 Task: Create Card User Experience Review in Board Marketing Automation Platforms to Workspace Custom Software Development Services. Create Card Nutrition Conference Review in Board Email Marketing Behavioral Segmentation to Workspace Custom Software Development Services. Create Card User Interface Review in Board Product User Experience Design and Testing to Workspace Custom Software Development Services
Action: Mouse moved to (89, 261)
Screenshot: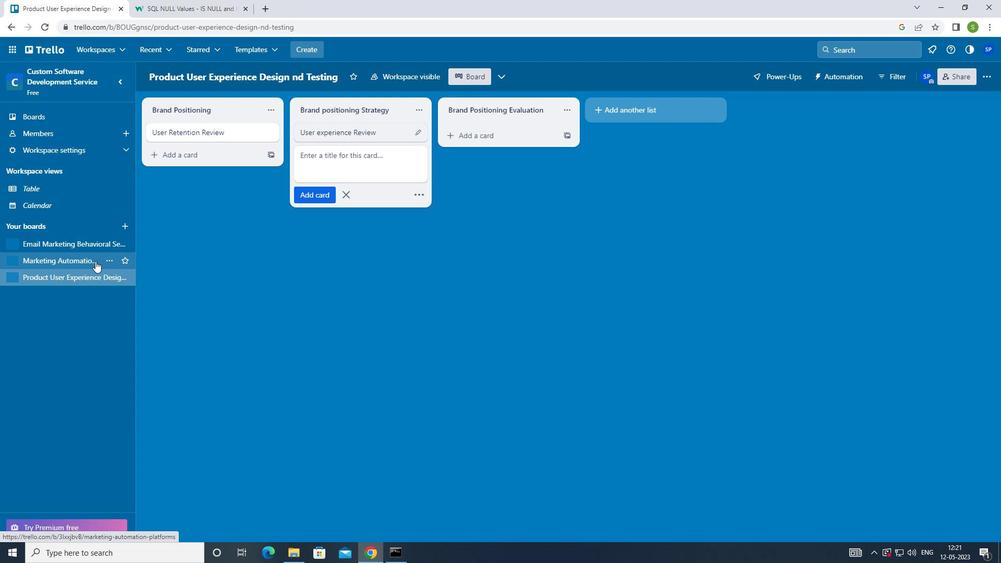 
Action: Mouse pressed left at (89, 261)
Screenshot: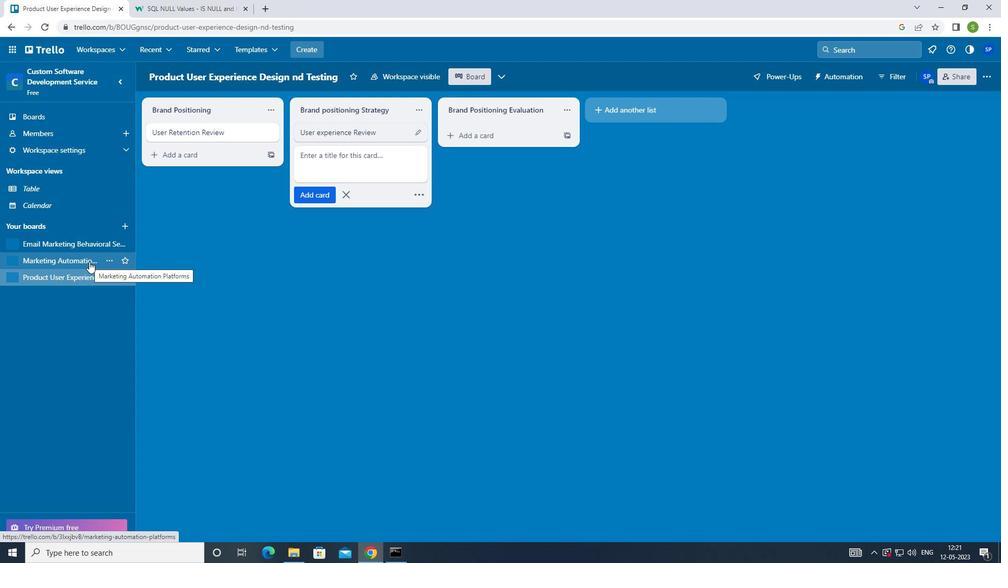 
Action: Mouse moved to (482, 138)
Screenshot: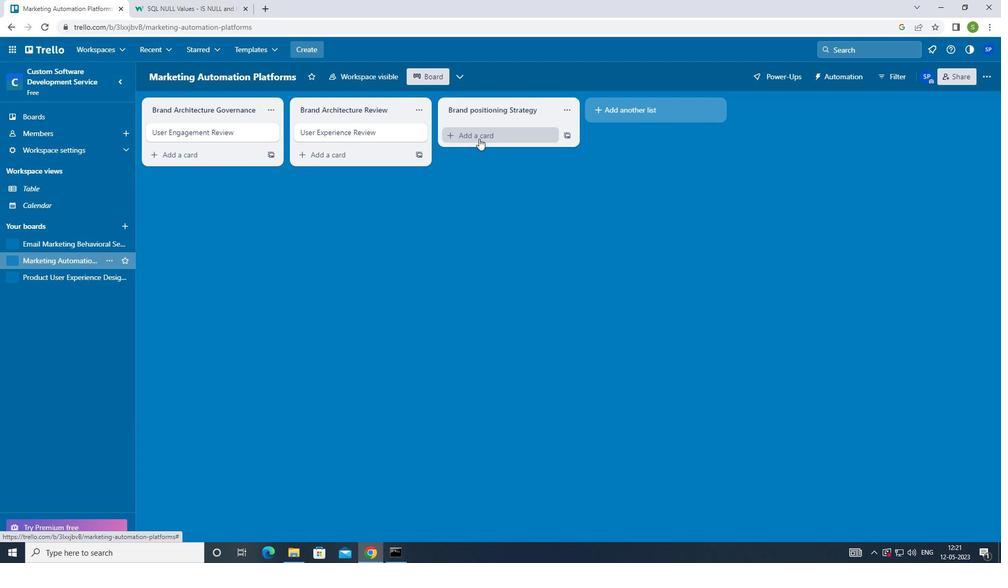 
Action: Mouse pressed left at (482, 138)
Screenshot: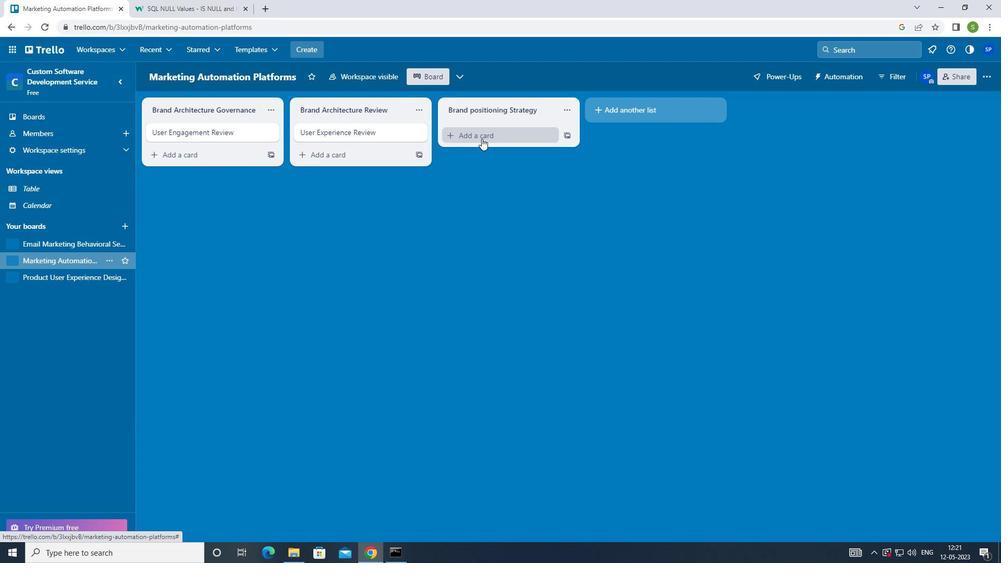 
Action: Mouse moved to (398, 249)
Screenshot: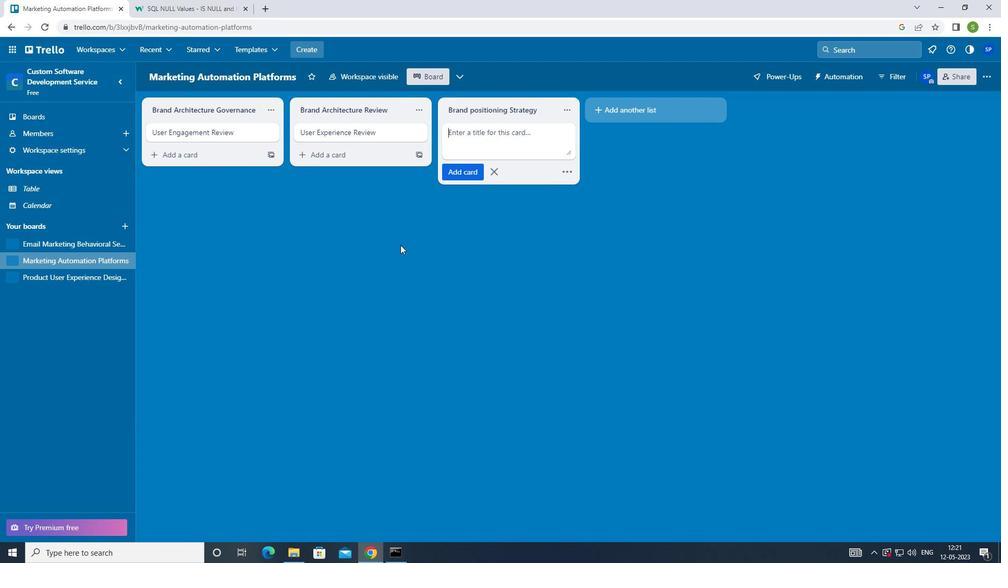 
Action: Key pressed <Key.shift>USER<Key.space><Key.shift>EXPERIENCE<Key.space><Key.shift>REVIEW<Key.enter>
Screenshot: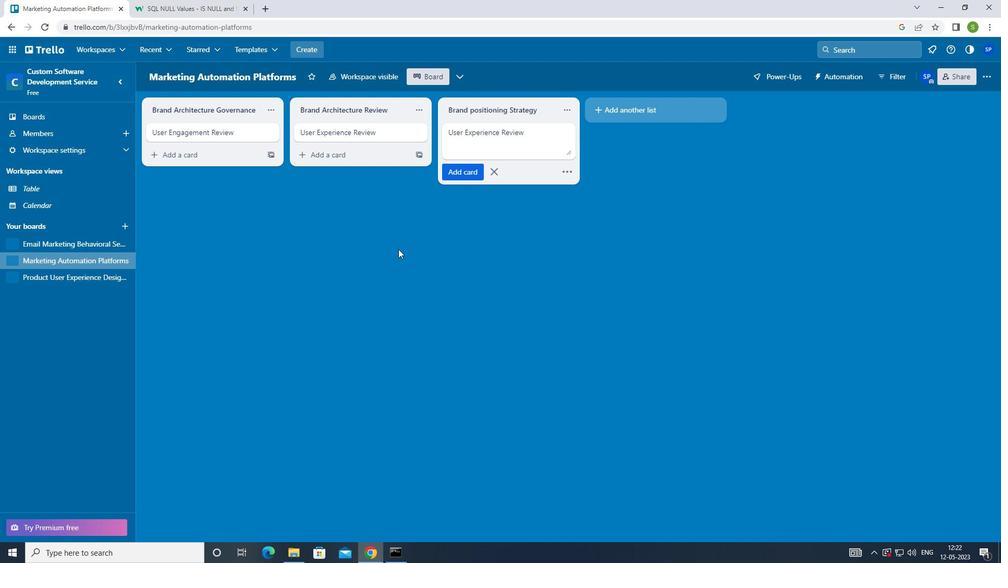 
Action: Mouse moved to (68, 243)
Screenshot: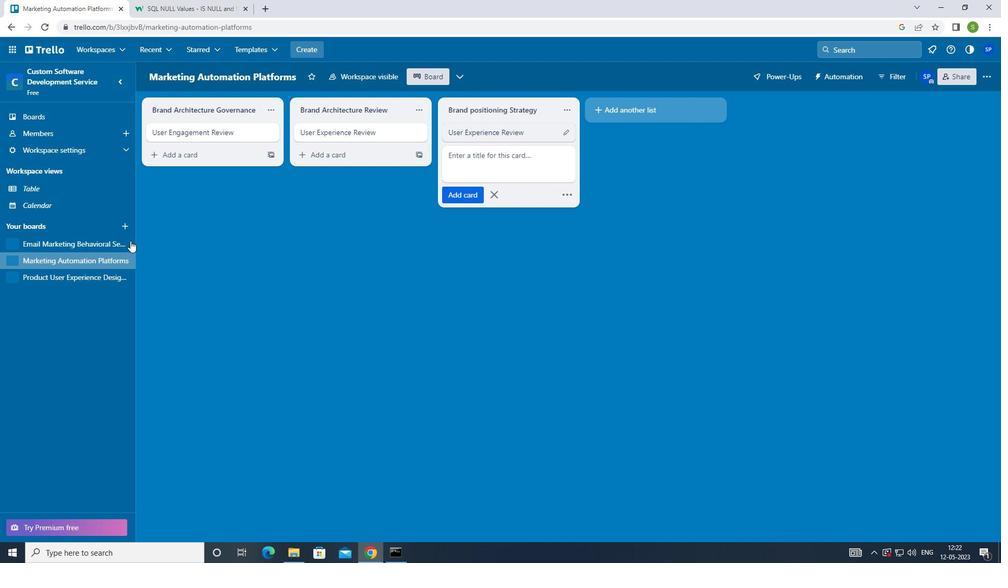 
Action: Mouse pressed left at (68, 243)
Screenshot: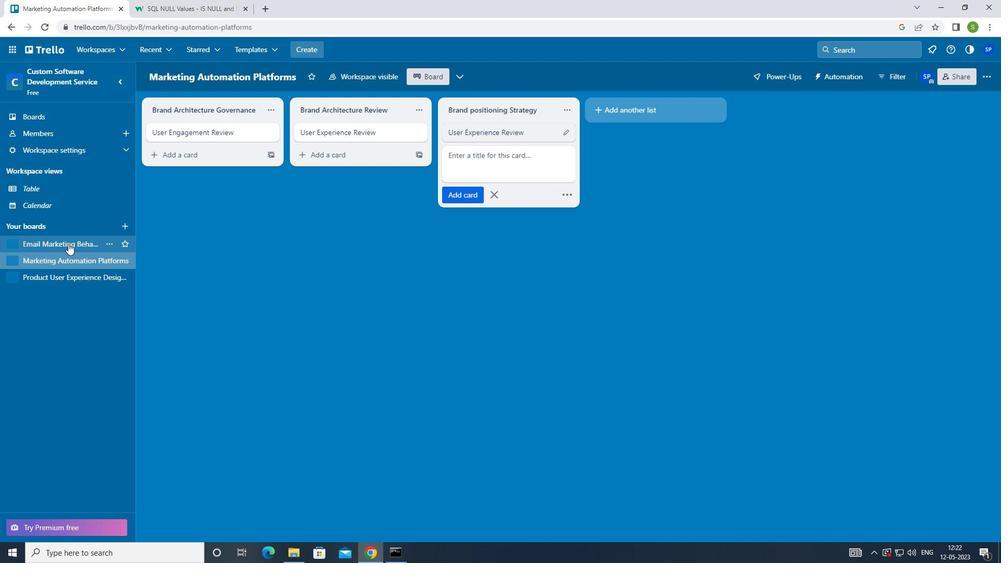 
Action: Mouse moved to (462, 133)
Screenshot: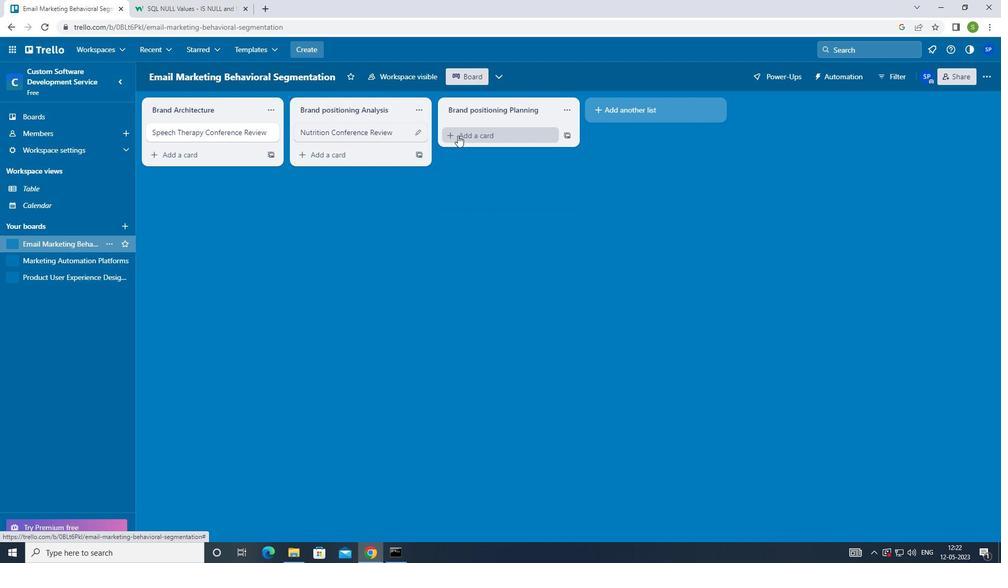 
Action: Mouse pressed left at (462, 133)
Screenshot: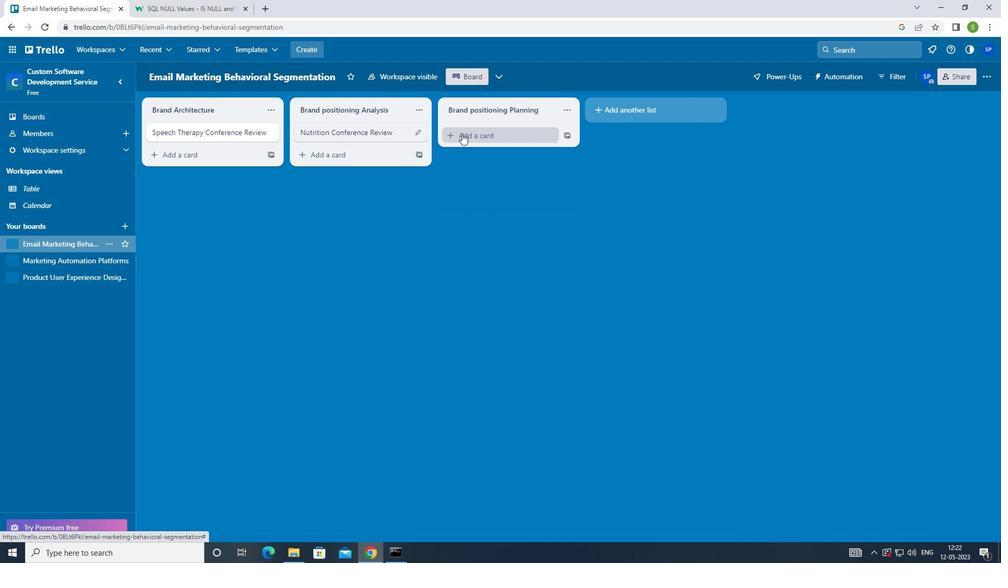
Action: Mouse moved to (357, 284)
Screenshot: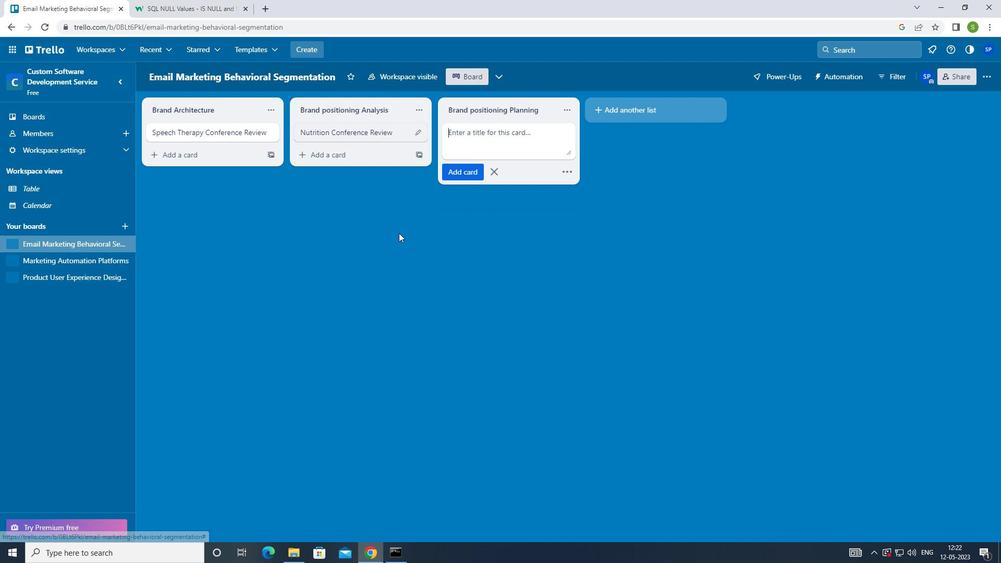 
Action: Key pressed <Key.shift><Key.shift><Key.shift><Key.shift><Key.shift><Key.shift><Key.shift><Key.shift><Key.shift><Key.shift>NUTRITION<Key.space><Key.shift>CONFERENCE<Key.space><Key.shift>REVIEW<Key.enter>
Screenshot: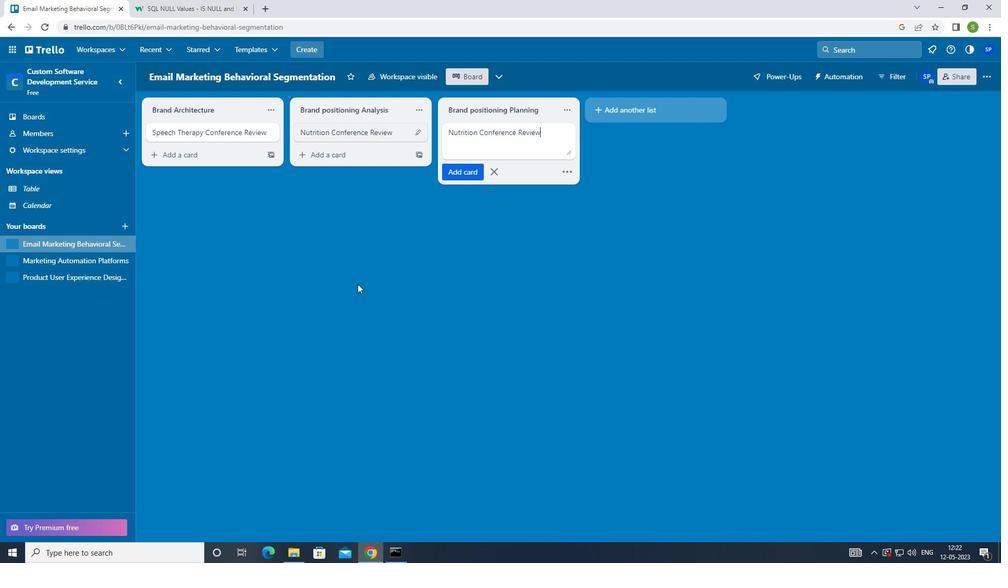 
Action: Mouse moved to (76, 278)
Screenshot: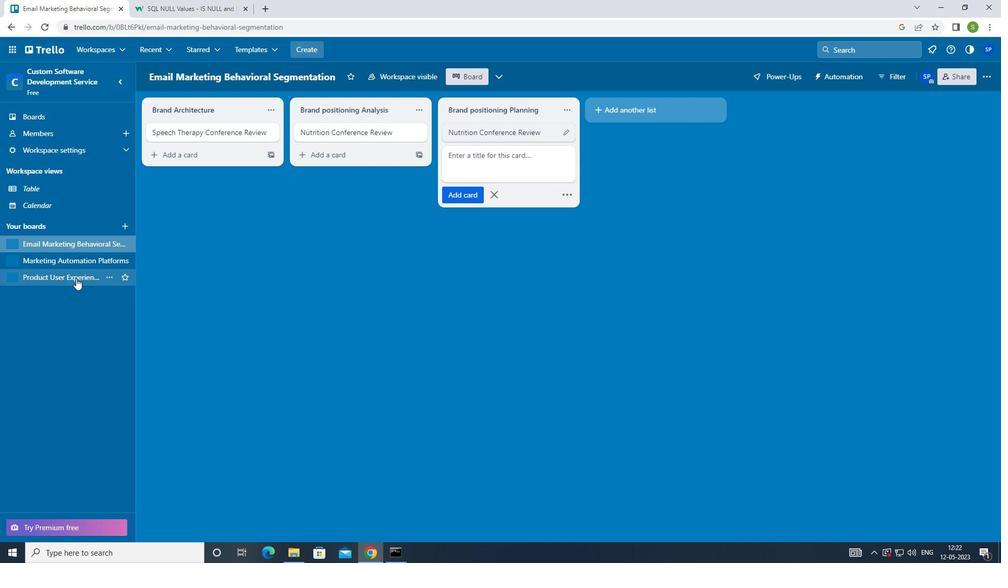 
Action: Mouse pressed left at (76, 278)
Screenshot: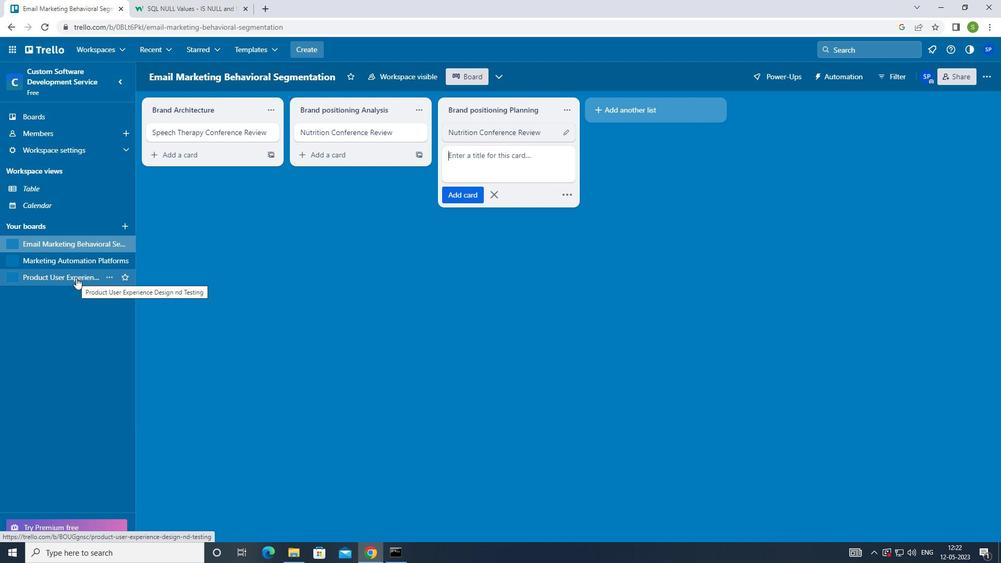 
Action: Mouse moved to (484, 135)
Screenshot: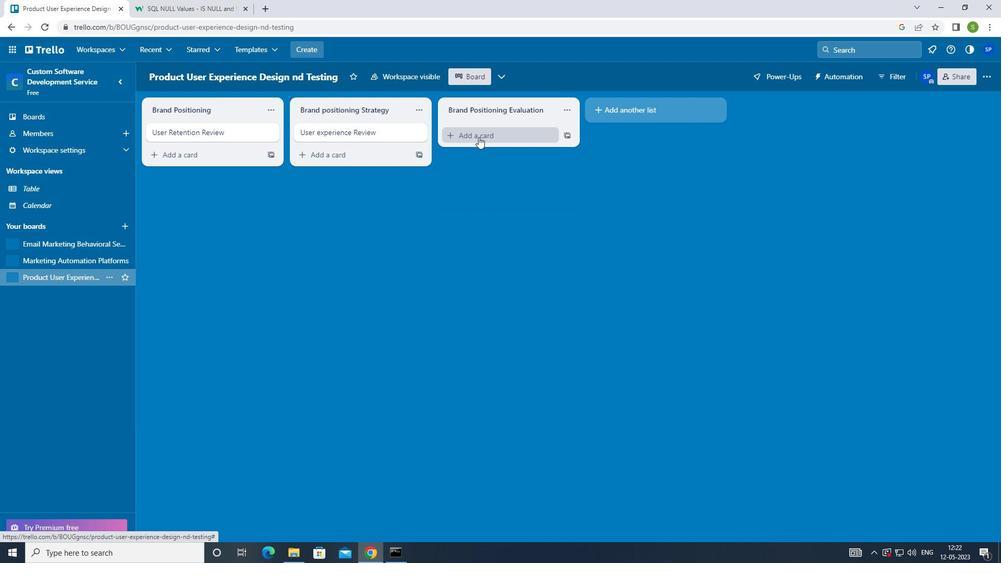 
Action: Mouse pressed left at (484, 135)
Screenshot: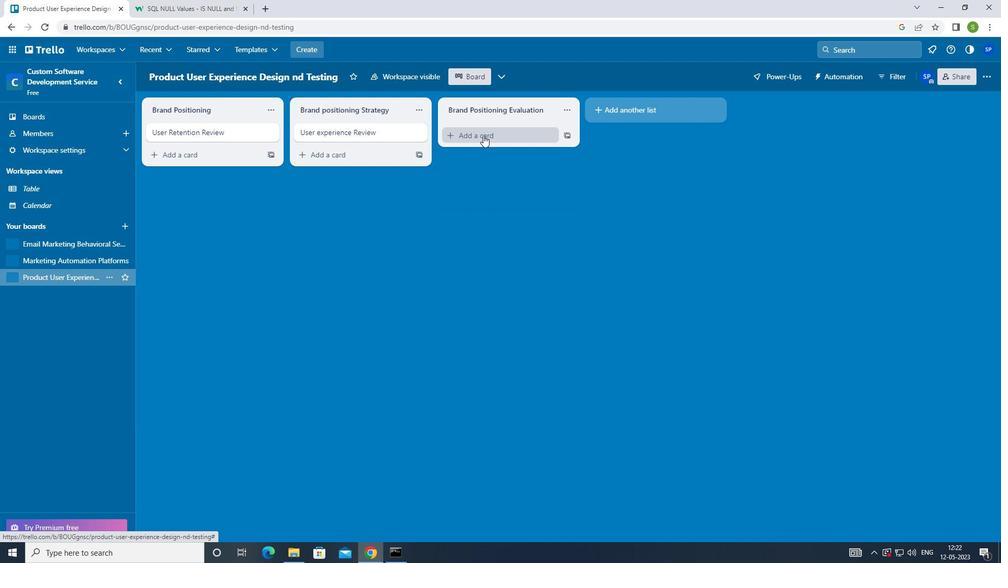 
Action: Mouse moved to (401, 277)
Screenshot: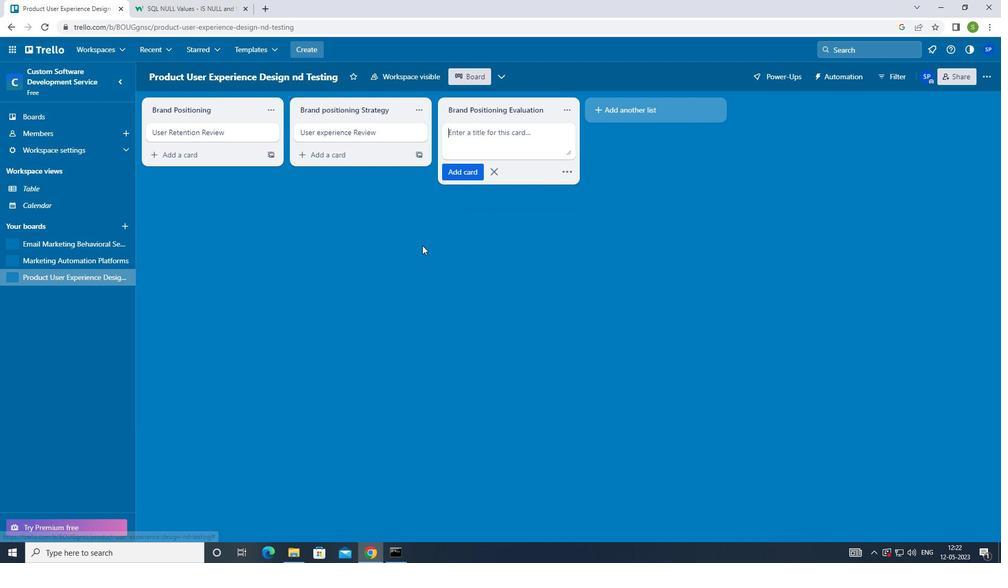 
Action: Key pressed <Key.shift>USER<Key.space><Key.shift>INTERFACE<Key.space><Key.shift>REVIEW<Key.enter><Key.f8>
Screenshot: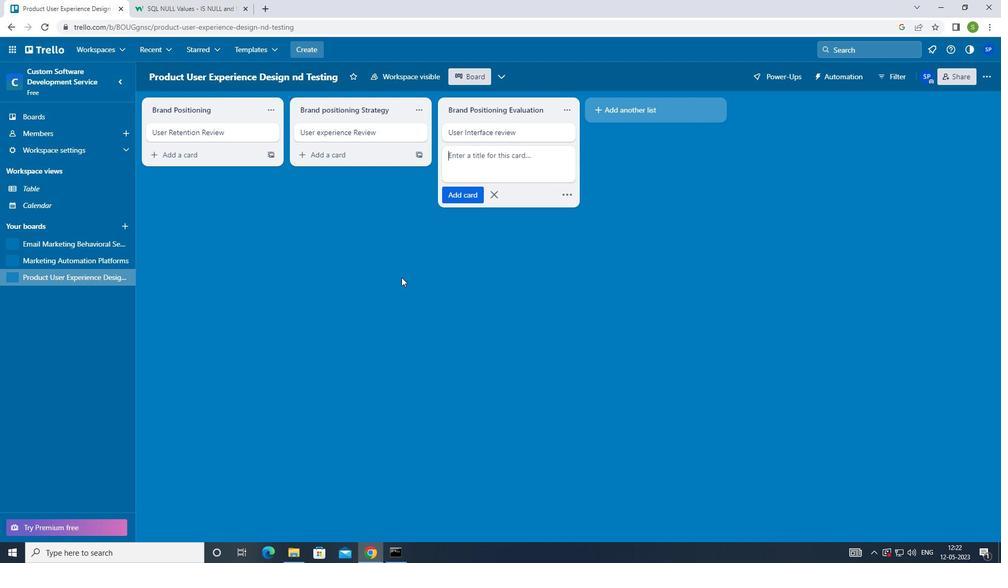 
